 Task: Invite Team Member Softage.1@softage.net to Workspace Analytics. Invite Team Member Softage.2@softage.net to Workspace Analytics. Invite Team Member Softage.3@softage.net to Workspace Analytics. Invite Team Member Softage.4@softage.net to Workspace Analytics
Action: Mouse moved to (154, 87)
Screenshot: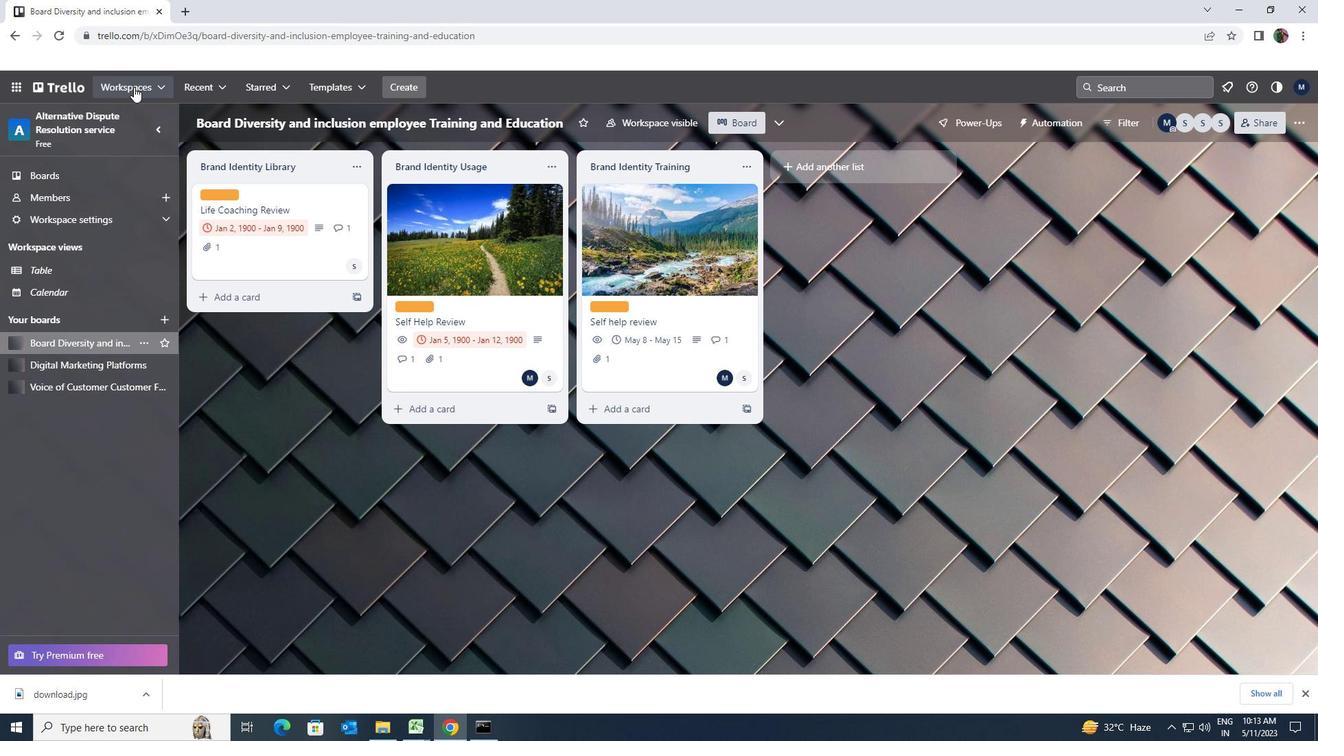 
Action: Mouse pressed left at (154, 87)
Screenshot: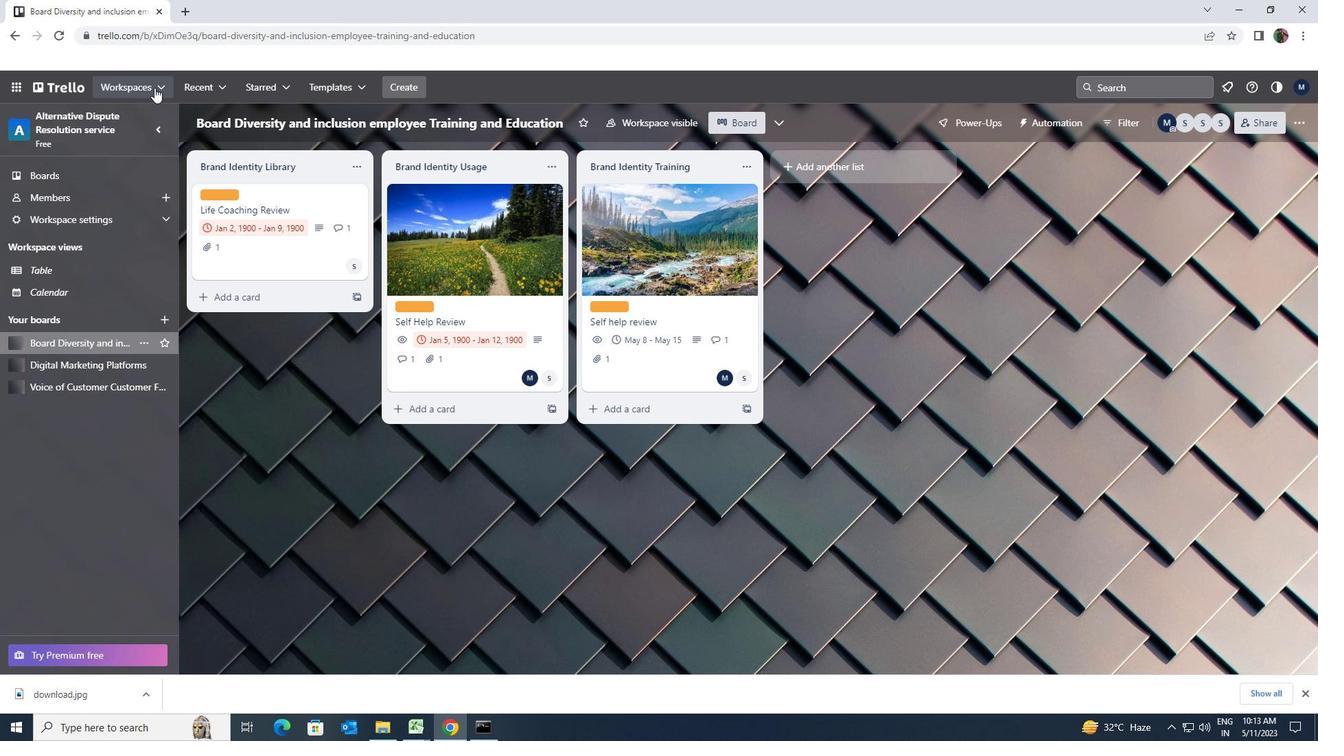 
Action: Mouse moved to (190, 320)
Screenshot: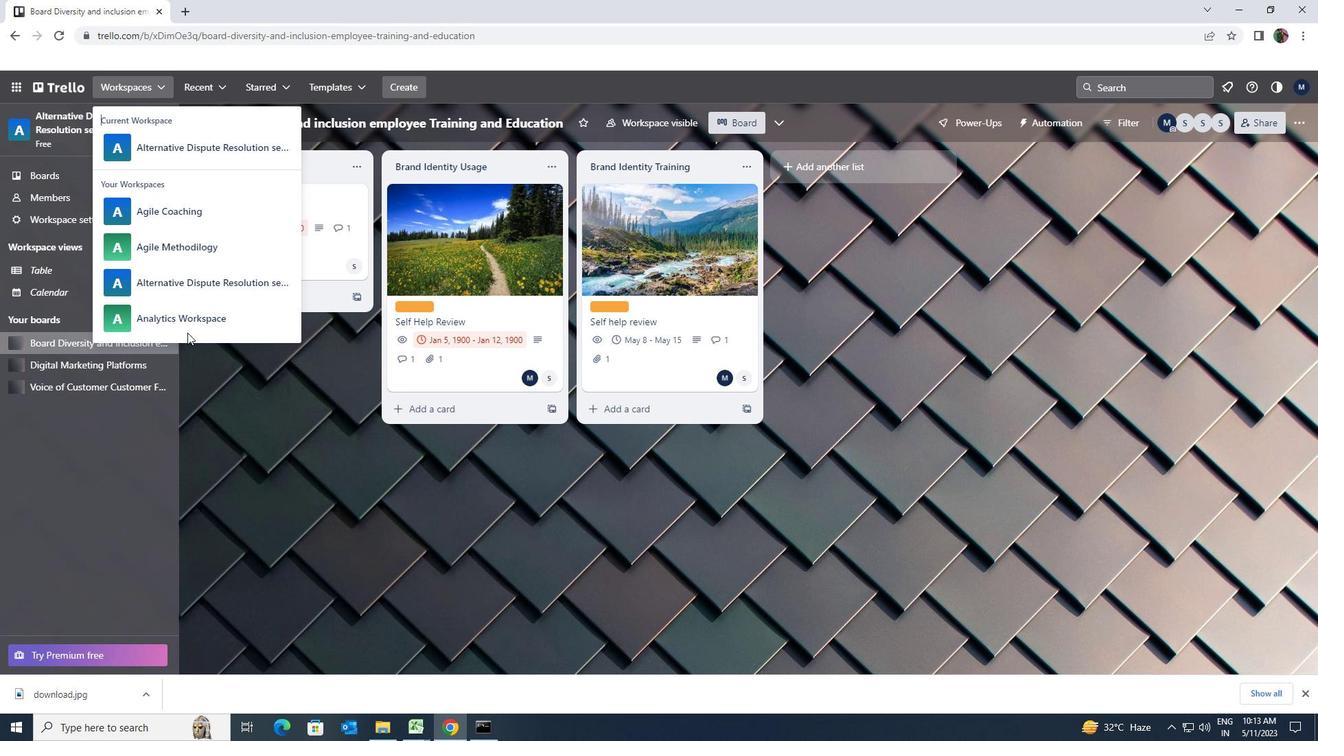 
Action: Mouse pressed left at (190, 320)
Screenshot: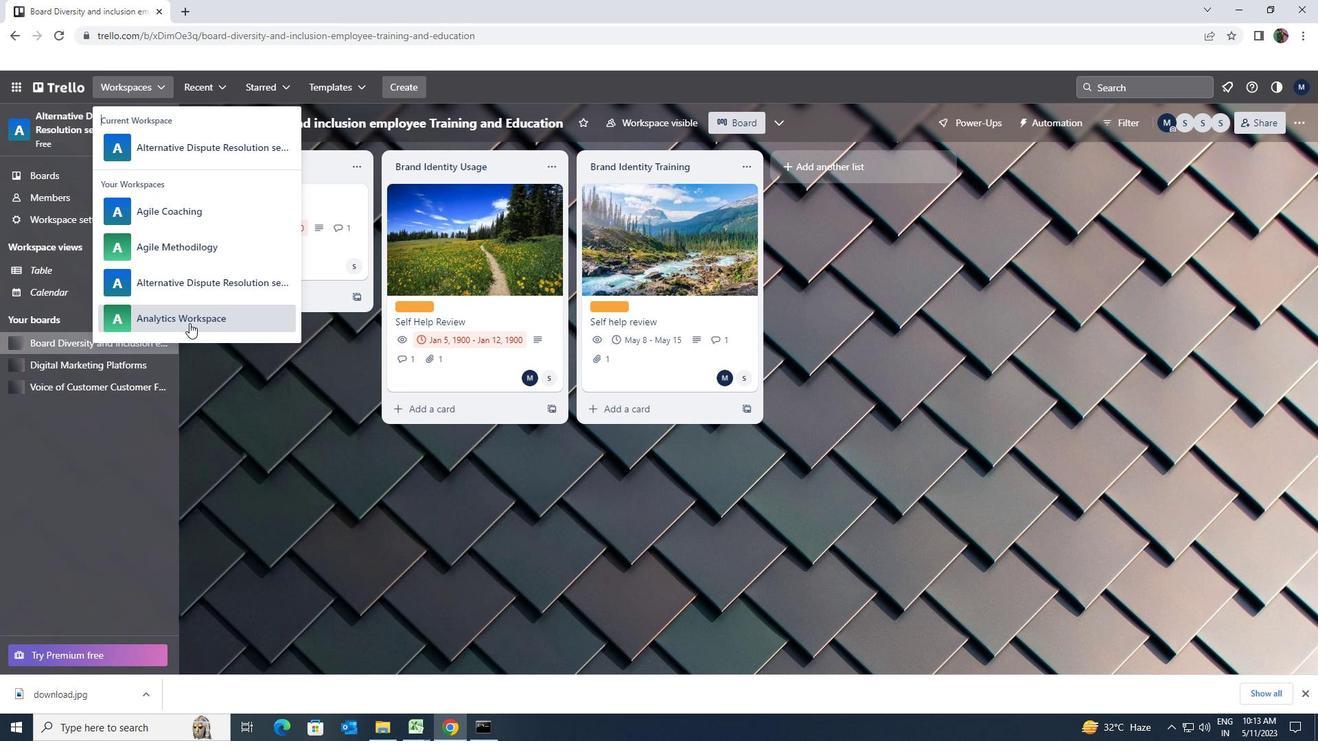 
Action: Mouse moved to (929, 142)
Screenshot: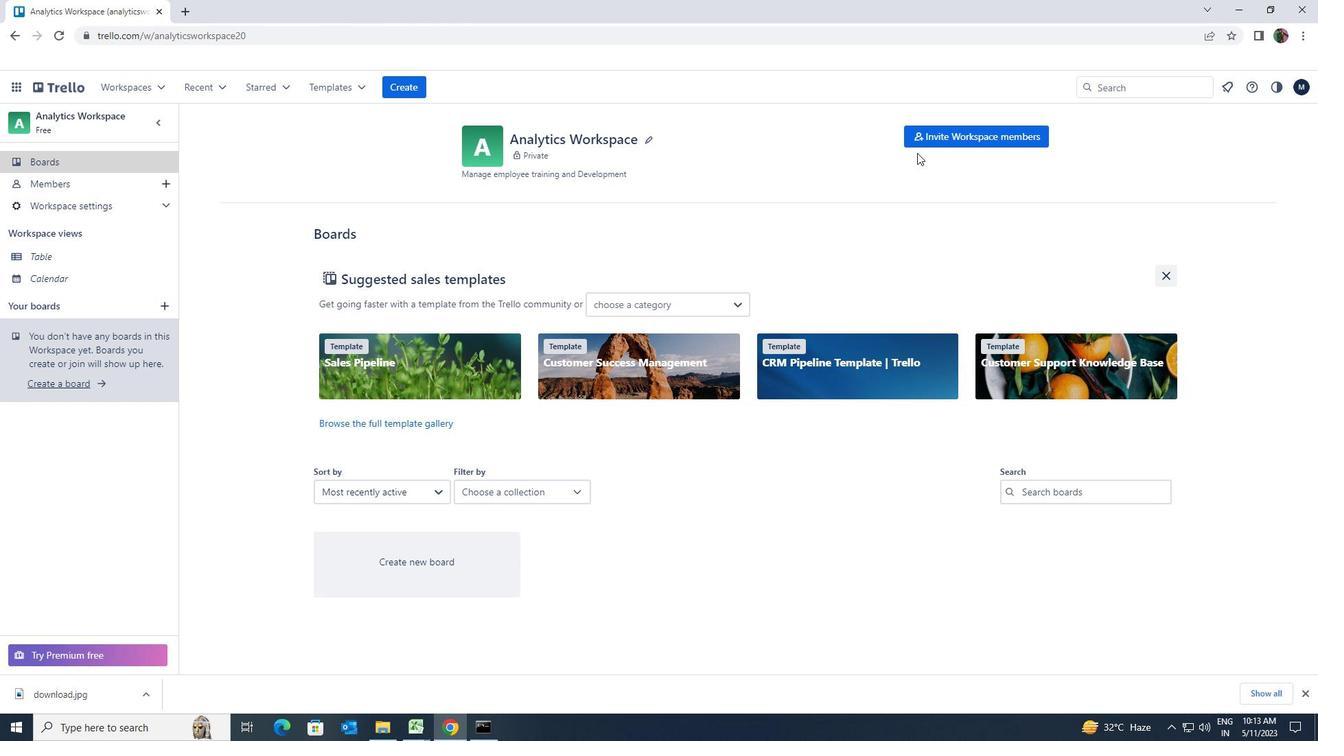 
Action: Mouse pressed left at (929, 142)
Screenshot: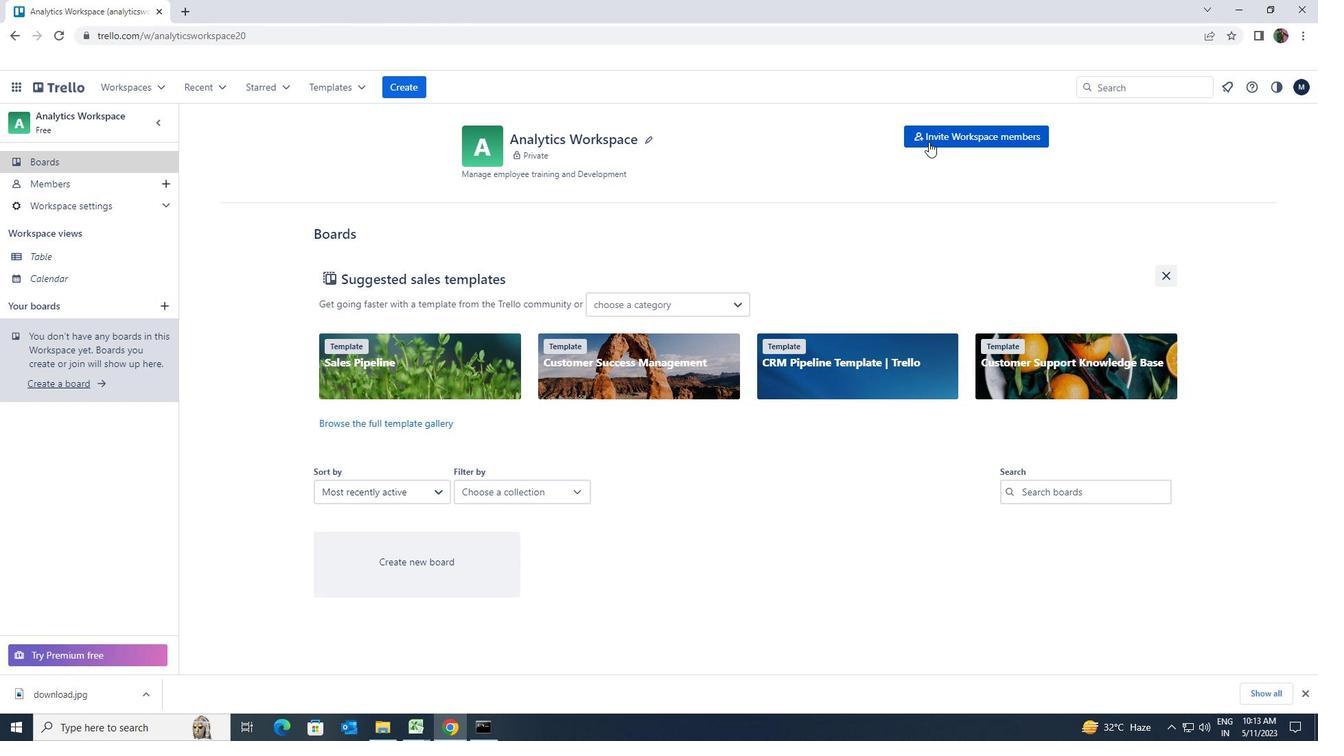 
Action: Key pressed <Key.shift><Key.shift>SOFTAGE.1<Key.shift>@SOFTAGE.NET
Screenshot: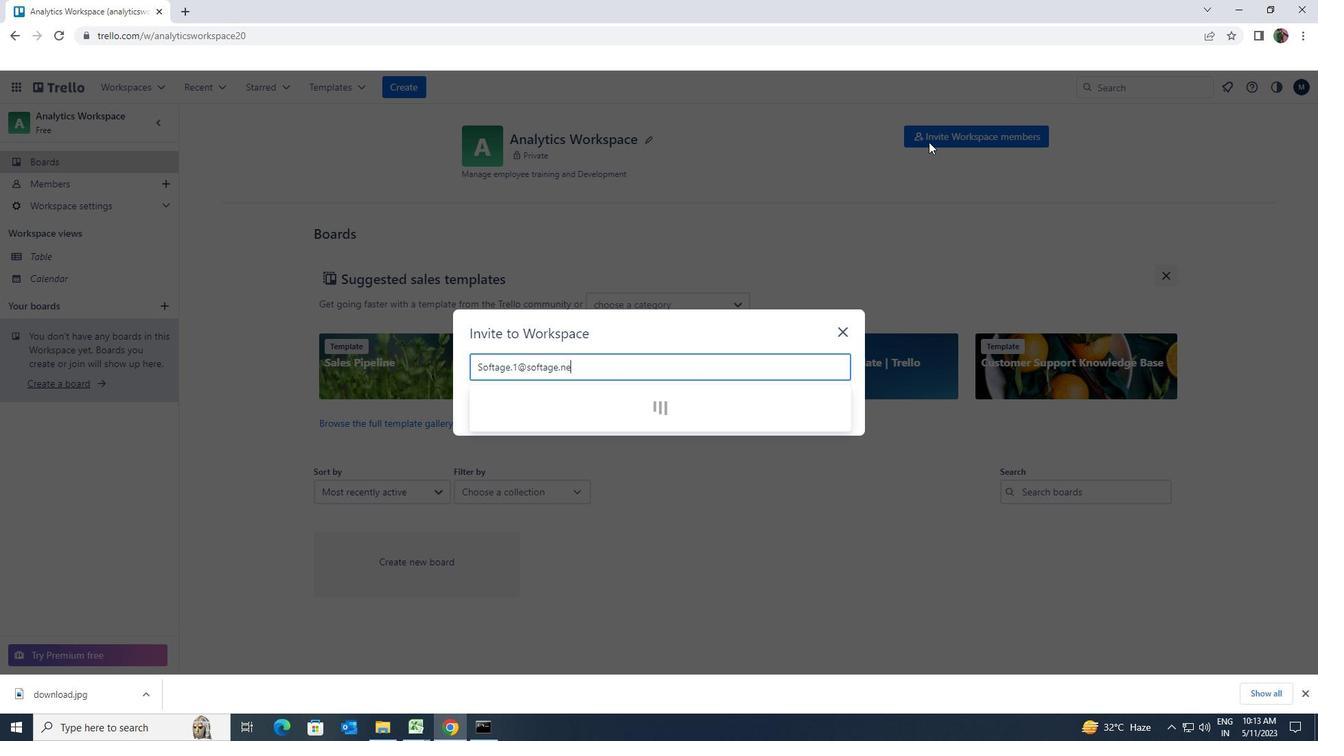 
Action: Mouse moved to (573, 405)
Screenshot: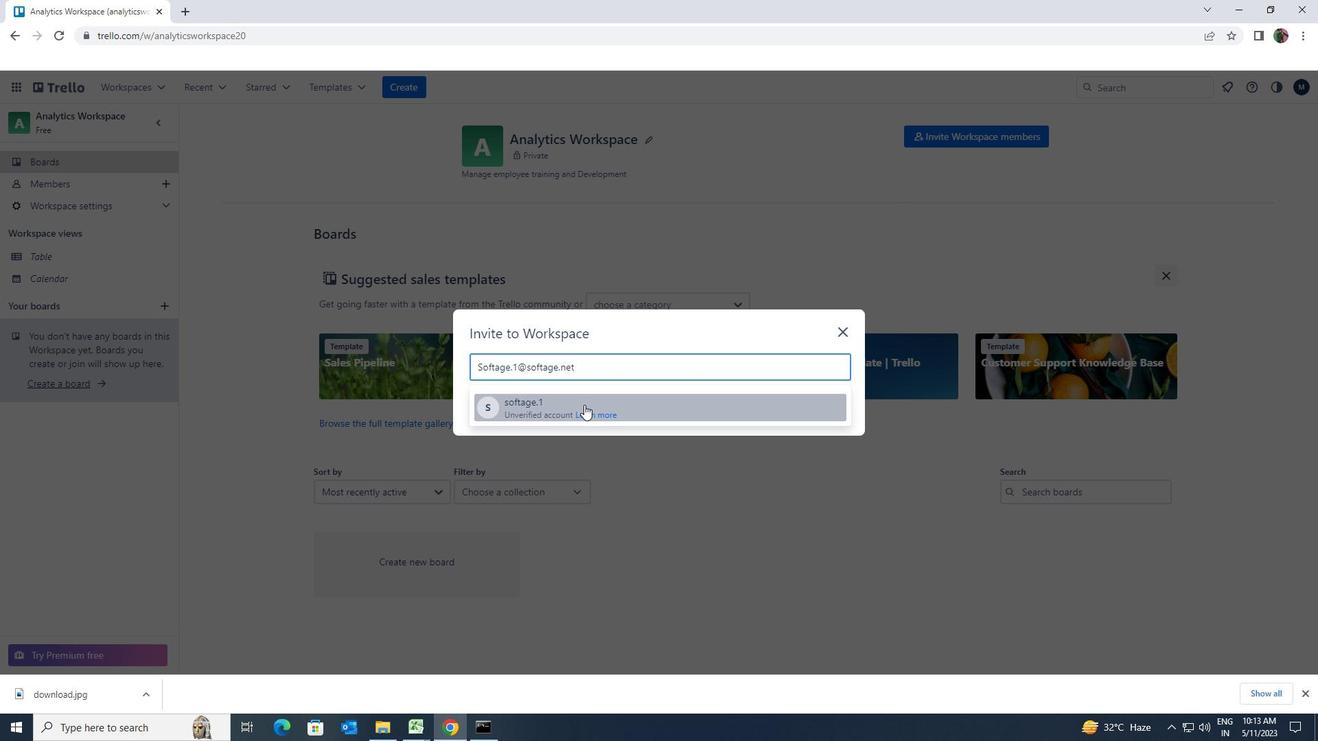 
Action: Mouse pressed left at (573, 405)
Screenshot: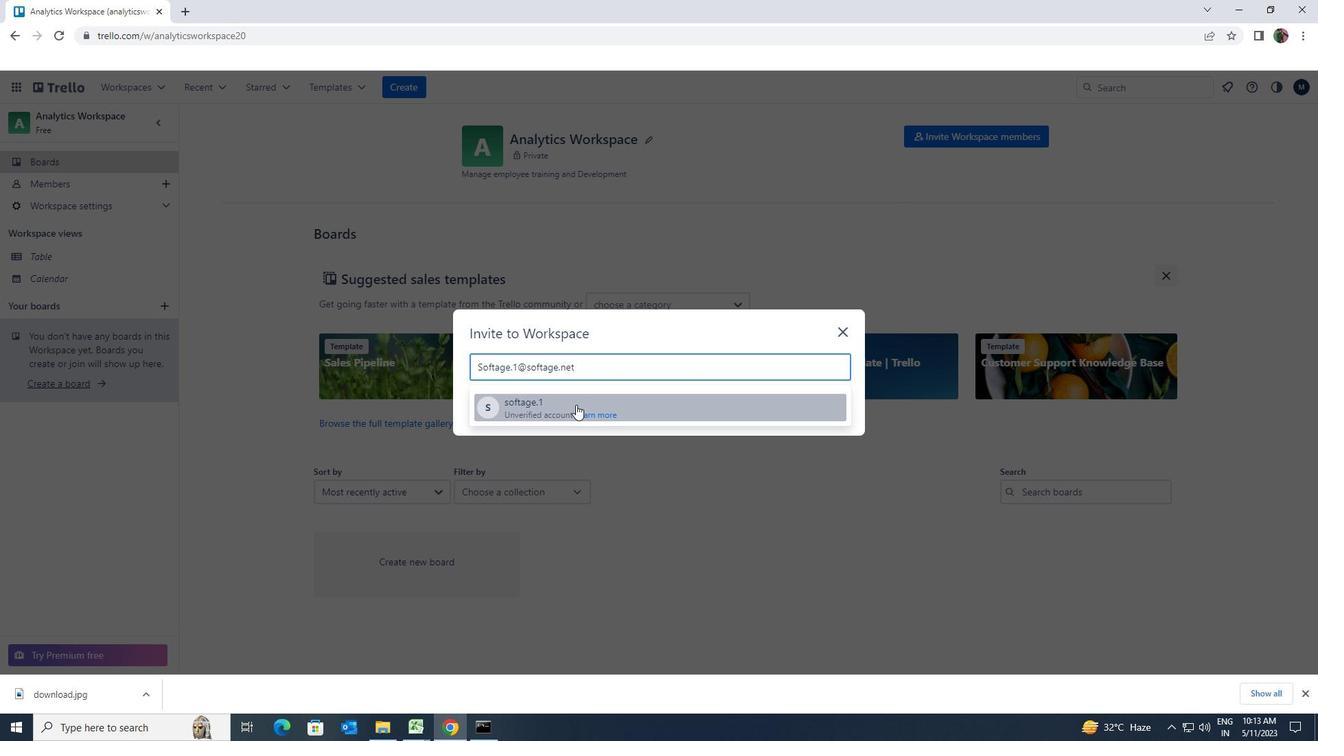 
Action: Key pressed <Key.shift>SOFTAGE.2<Key.shift>@SOFTAGE.NET
Screenshot: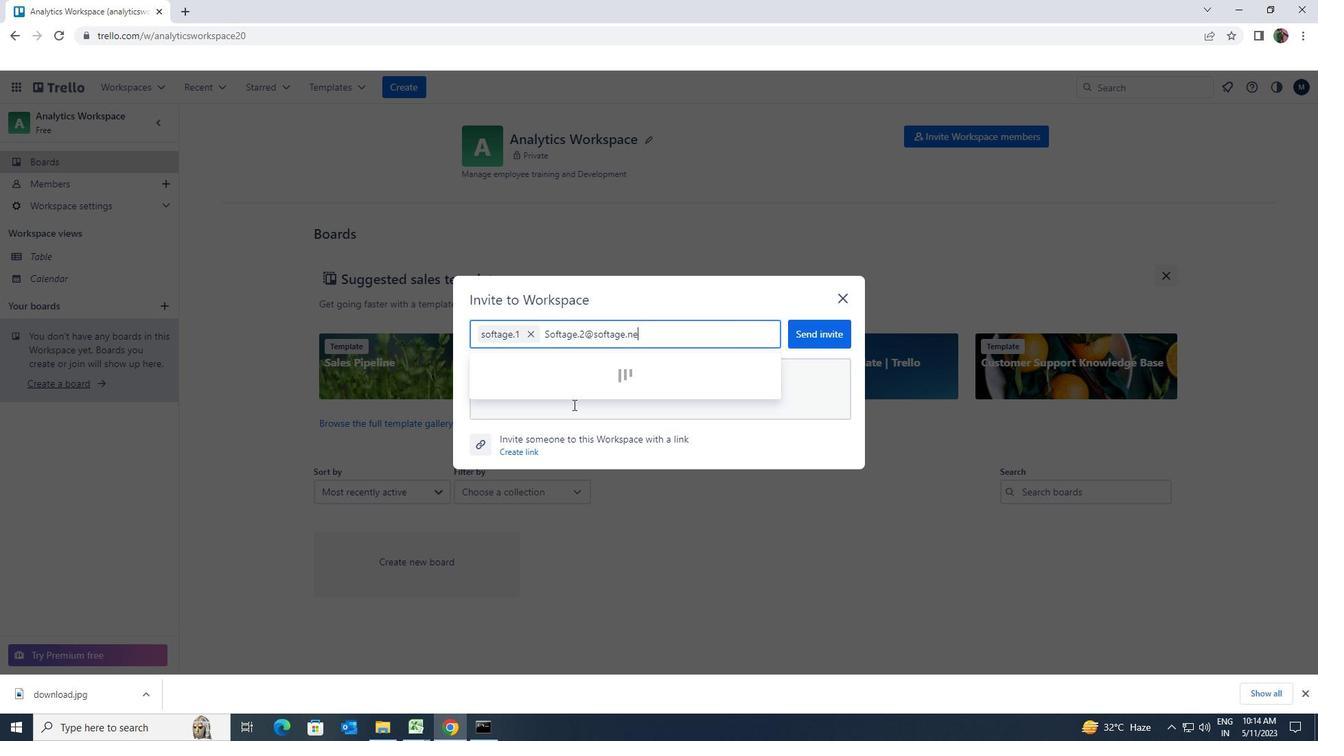 
Action: Mouse moved to (565, 381)
Screenshot: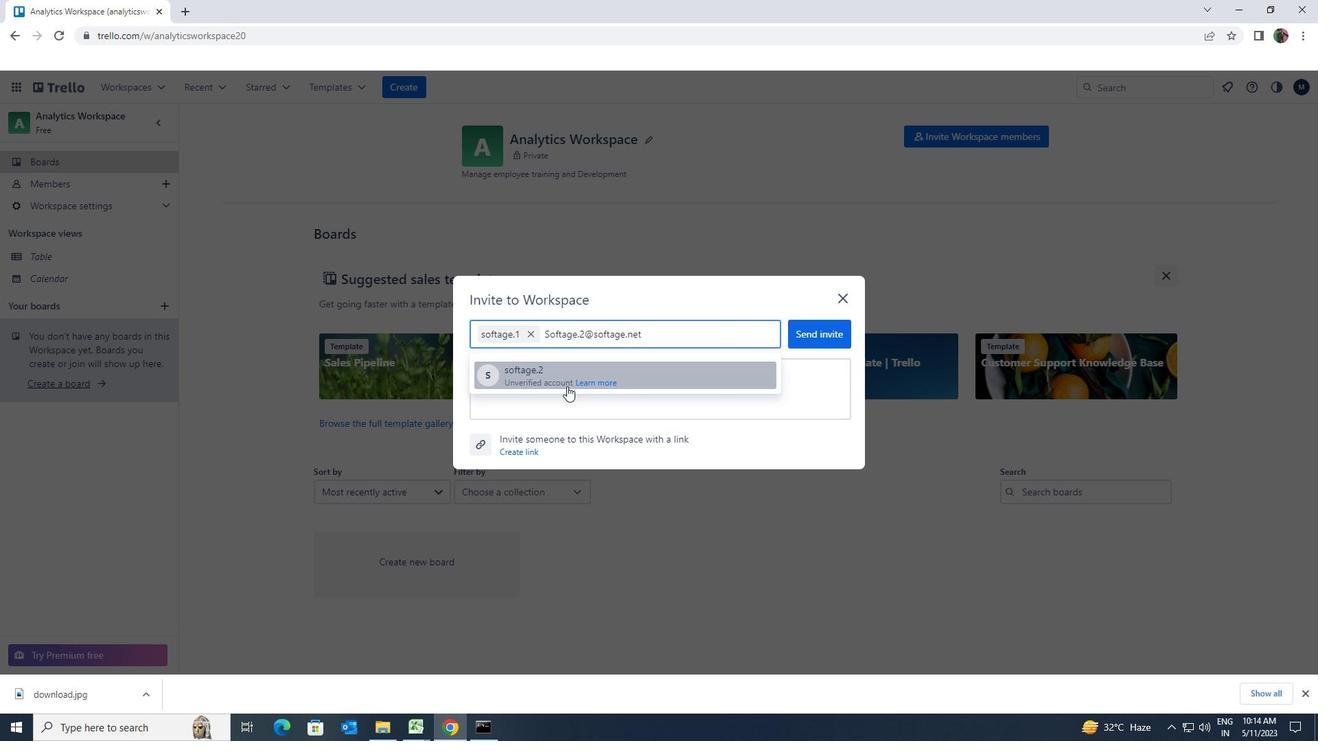 
Action: Mouse pressed left at (565, 381)
Screenshot: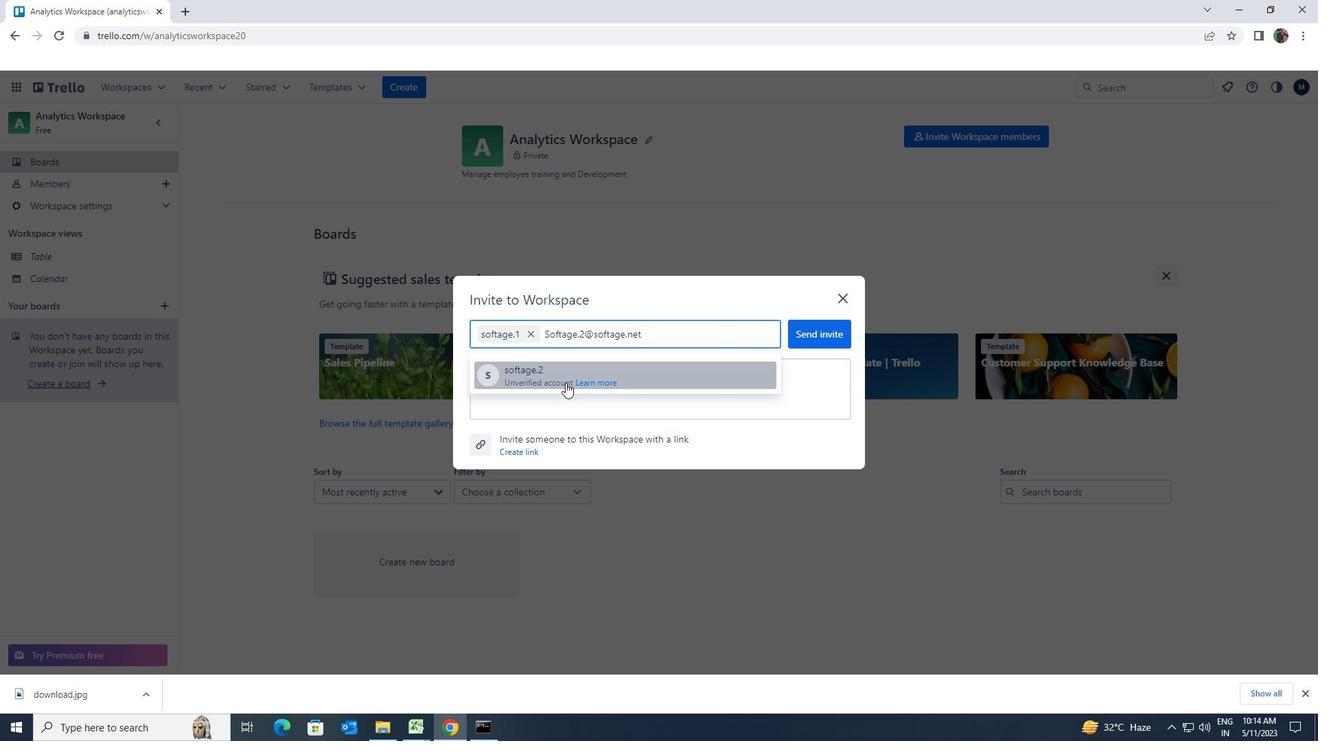 
Action: Key pressed <Key.shift>SOFTAGE.3<Key.shift><Key.shift><Key.shift><Key.shift><Key.shift><Key.shift><Key.shift><Key.shift><Key.shift><Key.shift><Key.shift><Key.shift>@SOFTAGE.NET
Screenshot: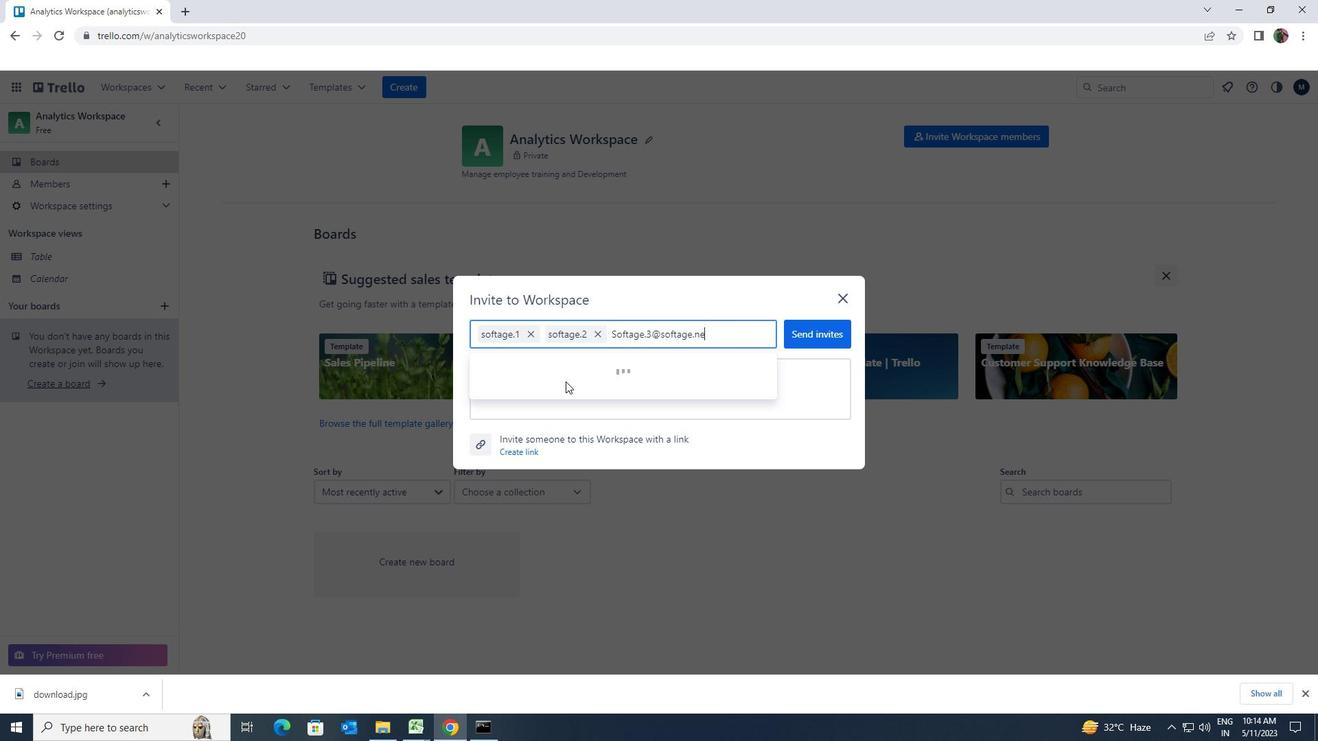 
Action: Mouse moved to (563, 372)
Screenshot: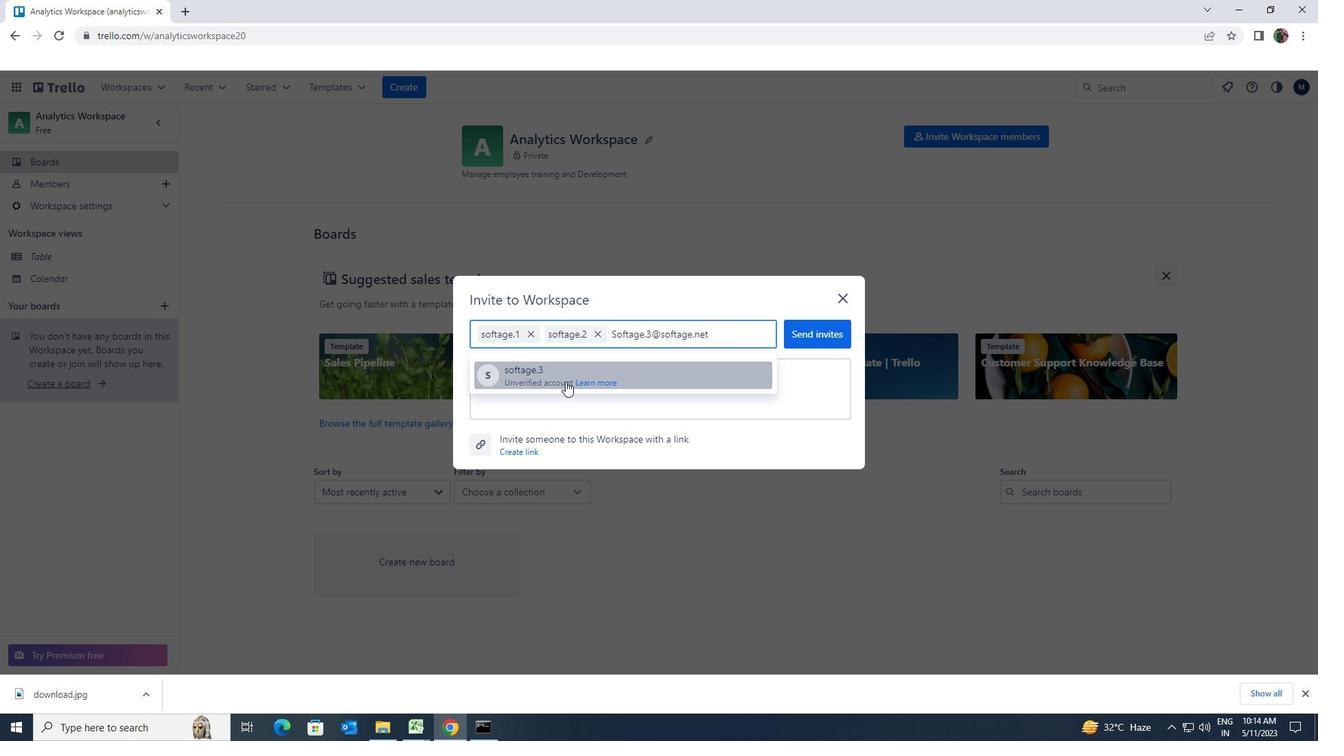 
Action: Mouse pressed left at (563, 372)
Screenshot: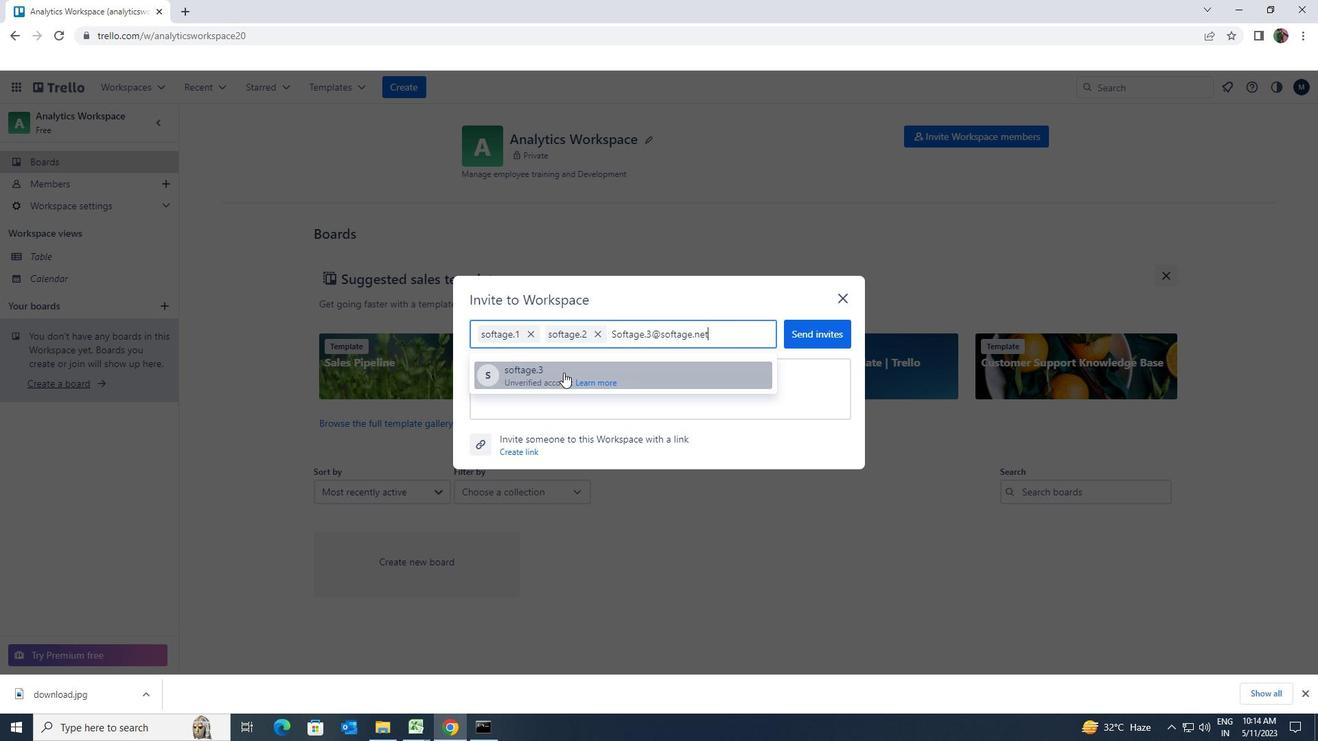 
Action: Key pressed <Key.shift>SOFTAGE.4<Key.shift><Key.shift><Key.shift><Key.shift>@SOFTAGE.NET
Screenshot: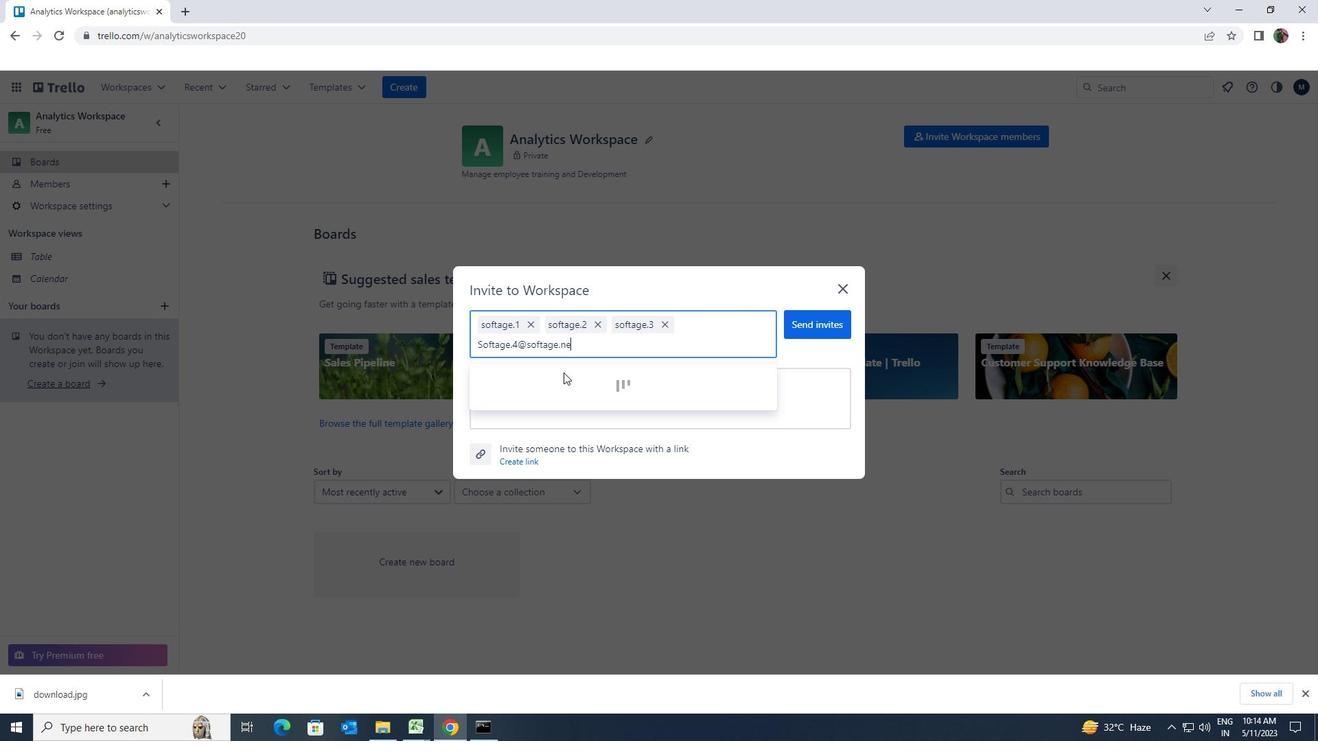 
Action: Mouse moved to (557, 372)
Screenshot: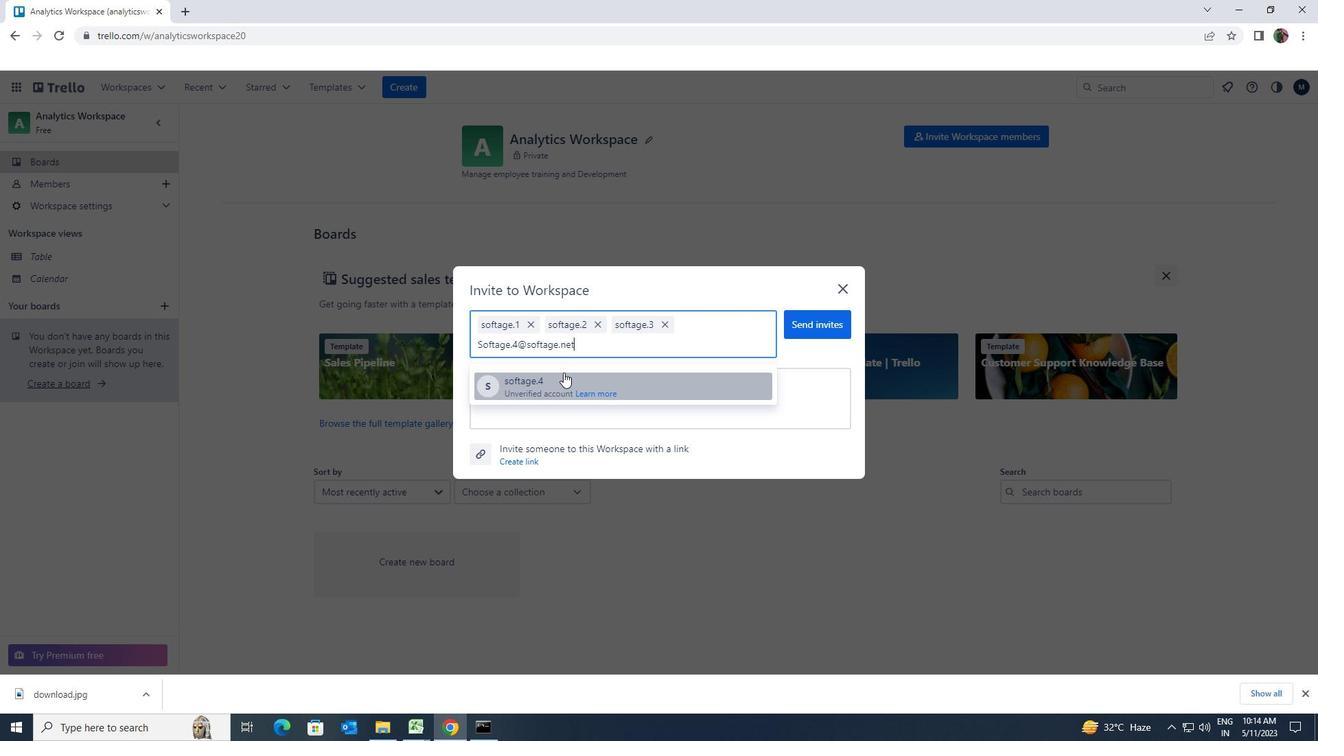 
Action: Mouse pressed left at (557, 372)
Screenshot: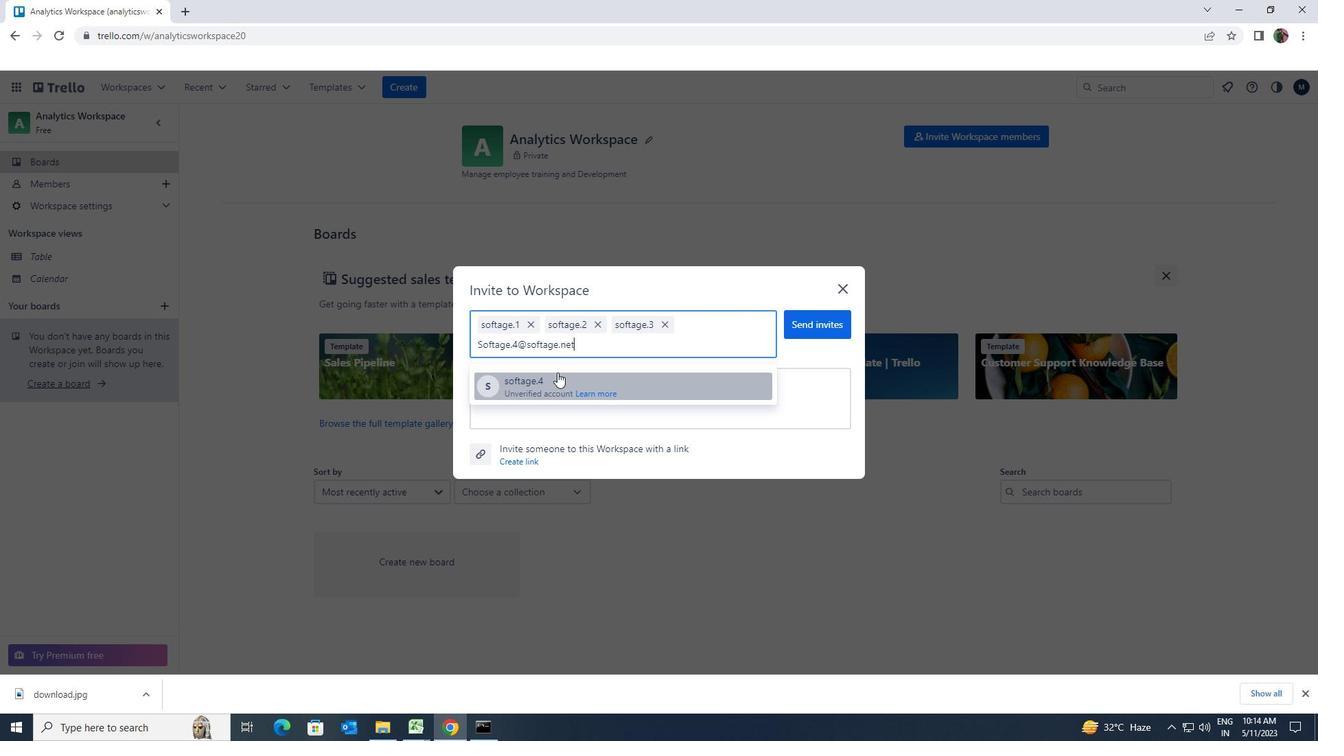 
Action: Mouse moved to (812, 328)
Screenshot: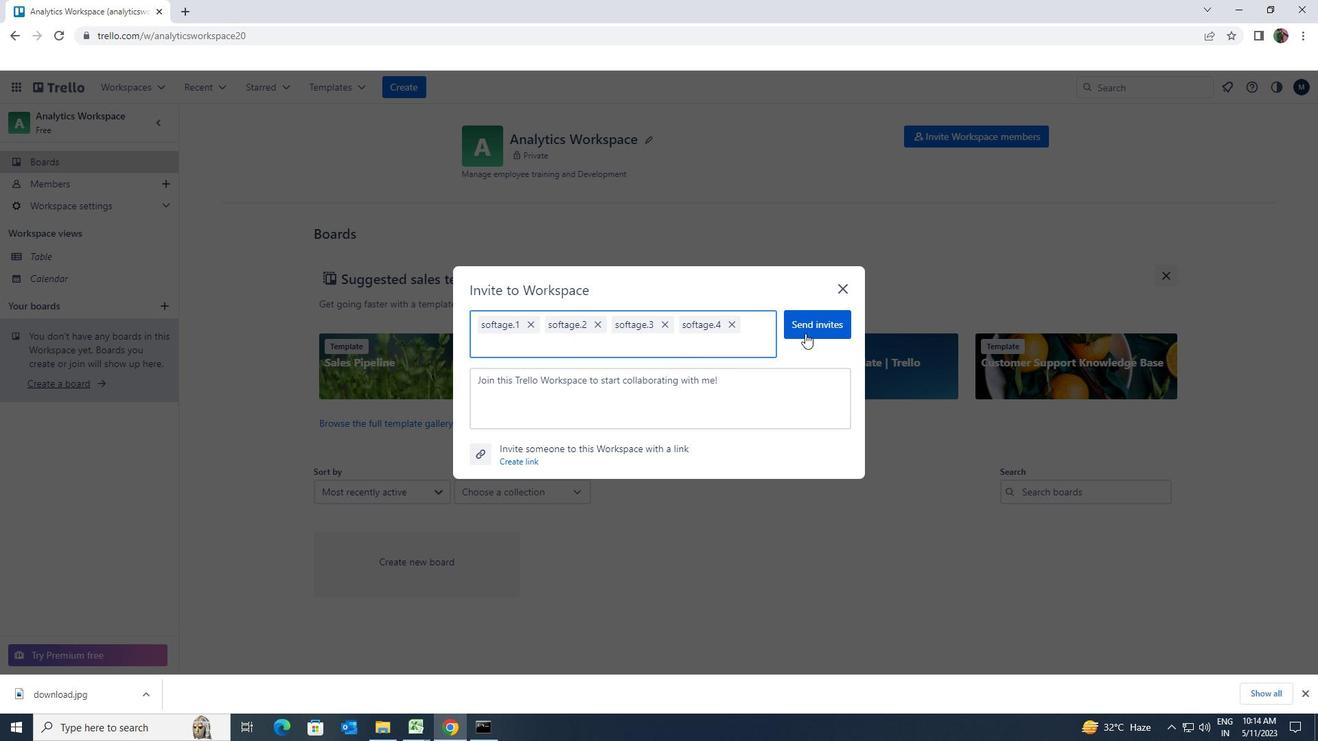 
Action: Mouse pressed left at (812, 328)
Screenshot: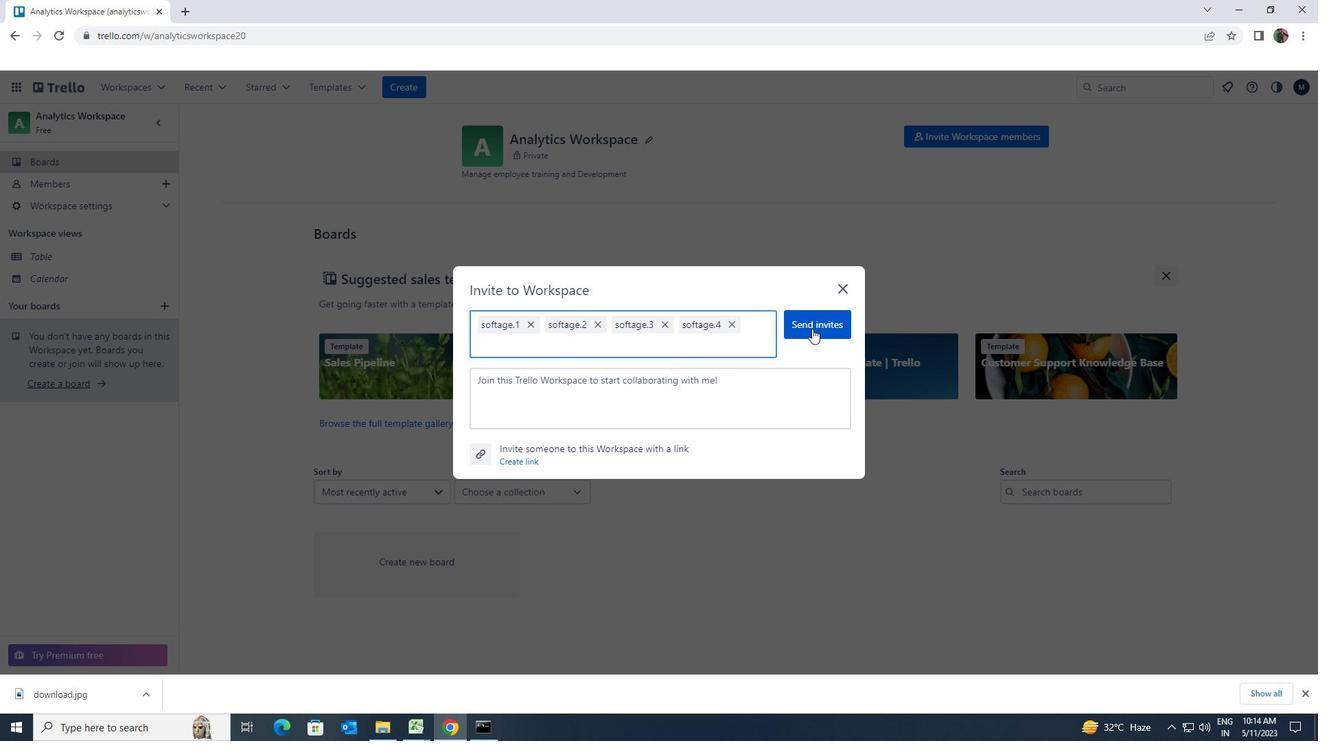 
